 Task: Open a blank google sheet and write heading  Expense ManagerAdd Datesin a column and its values below  '2023-05-01, 2023-05-03, 2023-05-05, 2023-05-10, 2023-05-15, 2023-05-20, 2023-05-25 & 2023-05-31'Add Categories in next column and its values below  Food, Transportation, Utilities, Food, Housing, Entertainment, Utilities & FoodAdd Descriptionsin next column and its values below  Grocery Store, Bus Fare, Internet Bill, Restaurant, Rent, Movie Tickets, Electricity Bill & Grocery StoreAdd Amountin next column and its values below  $50, $5, $60, $30, $800, $20, $70 & $40Save page CashExpenses
Action: Mouse moved to (243, 166)
Screenshot: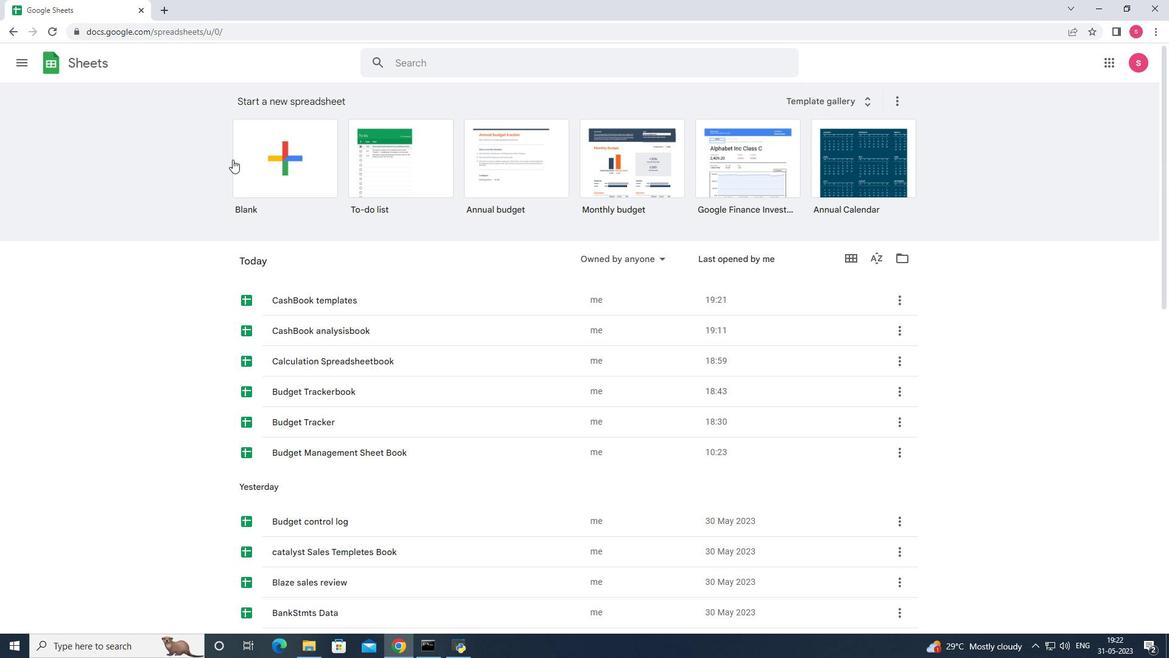
Action: Mouse pressed left at (243, 166)
Screenshot: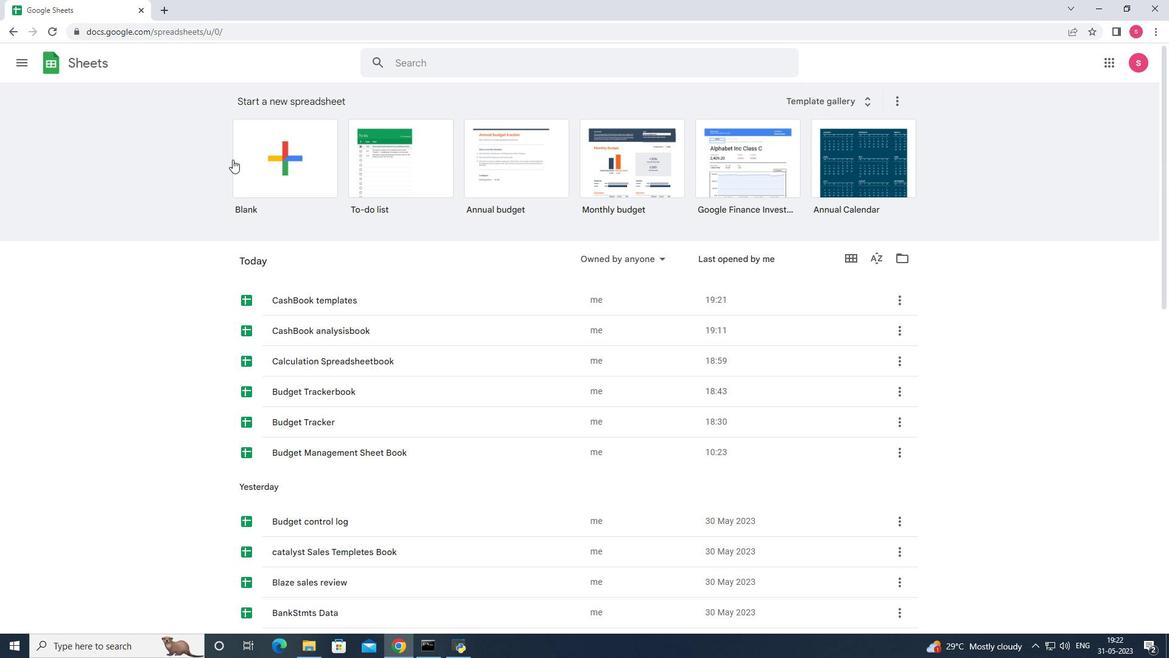 
Action: Key pressed <Key.shift><Key.shift><Key.shift><Key.shift><Key.shift><Key.shift><Key.shift><Key.shift><Key.shift><Key.shift><Key.shift><Key.shift><Key.shift><Key.shift>Expense<Key.space><Key.shift>Manager<Key.enter><Key.shift><Key.shift><Key.shift><Key.shift><Key.shift><Key.shift><Key.shift><Key.shift><Key.shift><Key.shift><Key.shift><Key.shift><Key.shift><Key.shift><Key.shift><Key.shift><Key.shift><Key.shift><Key.shift><Key.shift><Key.shift><Key.shift><Key.shift><Key.shift><Key.shift><Key.shift><Key.shift><Key.shift><Key.shift>Datw<Key.backspace>es<Key.enter>2023-05-01<Key.enter>2023-05-03<Key.enter>2023-05-05<Key.enter>2023-05-10<Key.enter>2023-05-15<Key.enter>2023-05-20<Key.enter>2023-05-25<Key.enter>2023-05-31<Key.enter><Key.right><Key.up><Key.up><Key.up><Key.up><Key.up><Key.up><Key.up><Key.up><Key.up><Key.shift>Categories<Key.enter><Key.shift>Tr<Key.backspace><Key.backspace><Key.shift>Food<Key.enter><Key.shift>Transportation<Key.enter><Key.shift><Key.shift><Key.shift><Key.shift><Key.shift><Key.shift><Key.shift><Key.shift>Utilities<Key.enter><Key.shift>Food<Key.enter><Key.shift>Hoi<Key.backspace>using<Key.enter><Key.shift>Entertainment<Key.enter><Key.shift><Key.shift><Key.shift><Key.shift><Key.shift><Key.shift><Key.shift><Key.shift><Key.shift><Key.shift><Key.shift><Key.shift><Key.shift><Key.shift><Key.shift><Key.shift><Key.shift><Key.shift><Key.shift>Utilities<Key.enter><Key.shift>Food<Key.right><Key.up><Key.up><Key.up><Key.up><Key.up><Key.up><Key.up><Key.up><Key.shift><Key.shift><Key.shift><Key.shift><Key.shift><Key.shift><Key.shift><Key.shift>Descriptions<Key.enter><Key.shift>Grocery<Key.space><Key.shift>Store<Key.enter><Key.shift>Bus<Key.space><Key.shift>Fare<Key.enter><Key.shift>Internet<Key.space><Key.shift>Bill<Key.enter><Key.shift>Restat<Key.backspace>urant<Key.enter><Key.shift>re<Key.backspace><Key.backspace><Key.backspace><Key.shift><Key.shift><Key.shift><Key.shift><Key.shift><Key.shift><Key.shift><Key.shift><Key.shift>Rze<Key.backspace><Key.backspace>ent<Key.enter><Key.shift>Movie<Key.space><Key.shift>Tickets<Key.enter><Key.shift>Electricity<Key.space><Key.shift>Bill<Key.enter><Key.shift>Grocery<Key.space>s<Key.backspace><Key.shift>S<Key.backspace><Key.backspace><Key.shift>Store<Key.right><Key.up><Key.up><Key.up><Key.up><Key.up><Key.up><Key.up><Key.up><Key.shift>Amount<Key.enter>50<Key.enter>5<Key.enter>60<Key.enter>30<Key.enter>800<Key.enter>20<Key.enter>70<Key.enter>40<Key.enter>
Screenshot: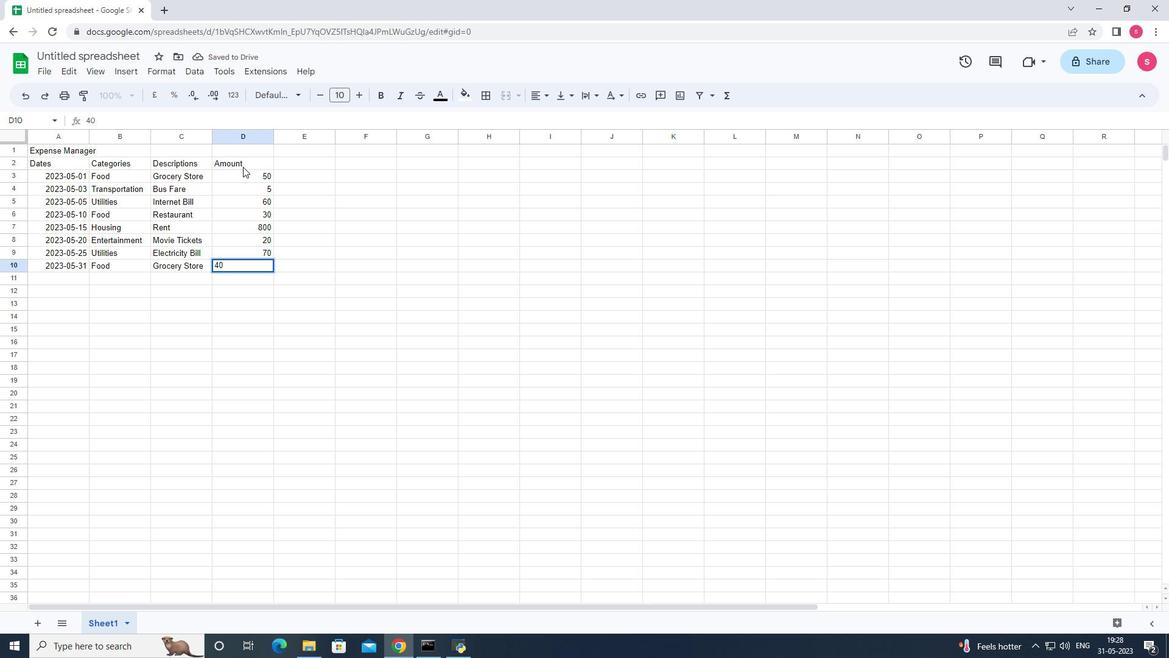 
Action: Mouse moved to (226, 171)
Screenshot: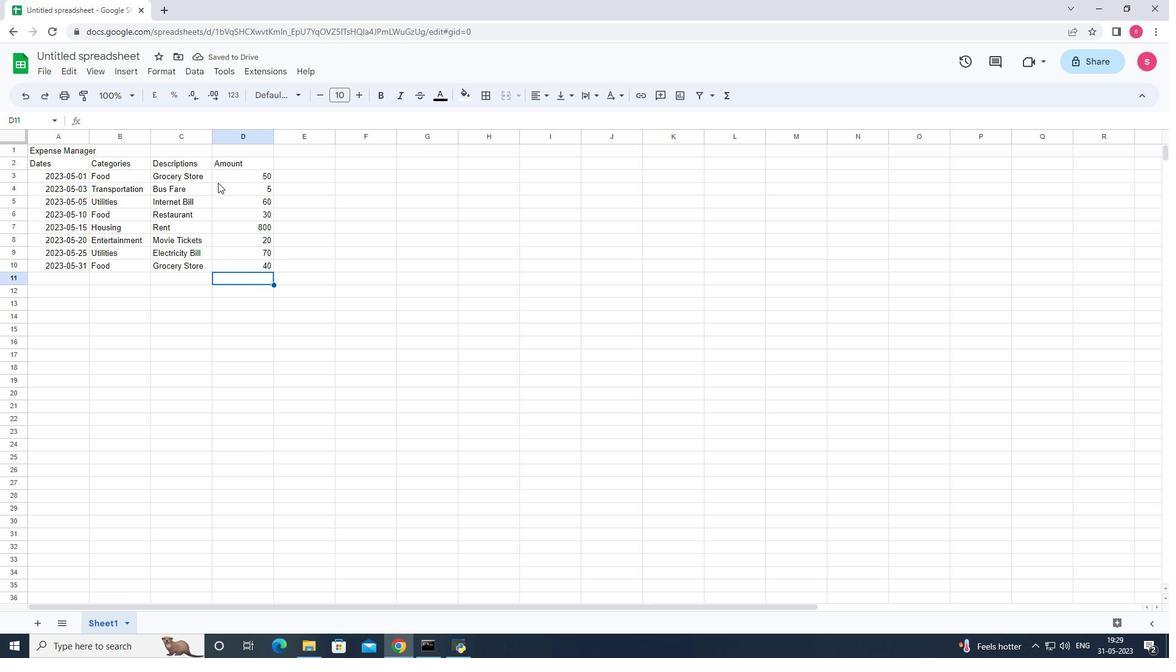 
Action: Mouse pressed left at (226, 171)
Screenshot: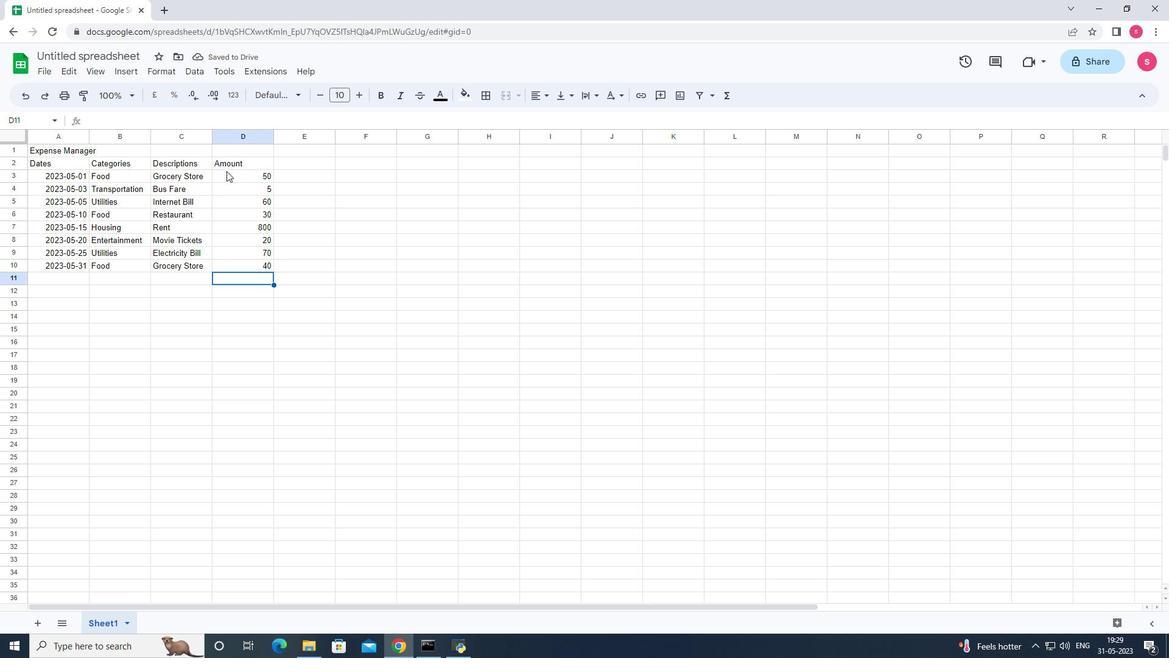 
Action: Mouse moved to (152, 74)
Screenshot: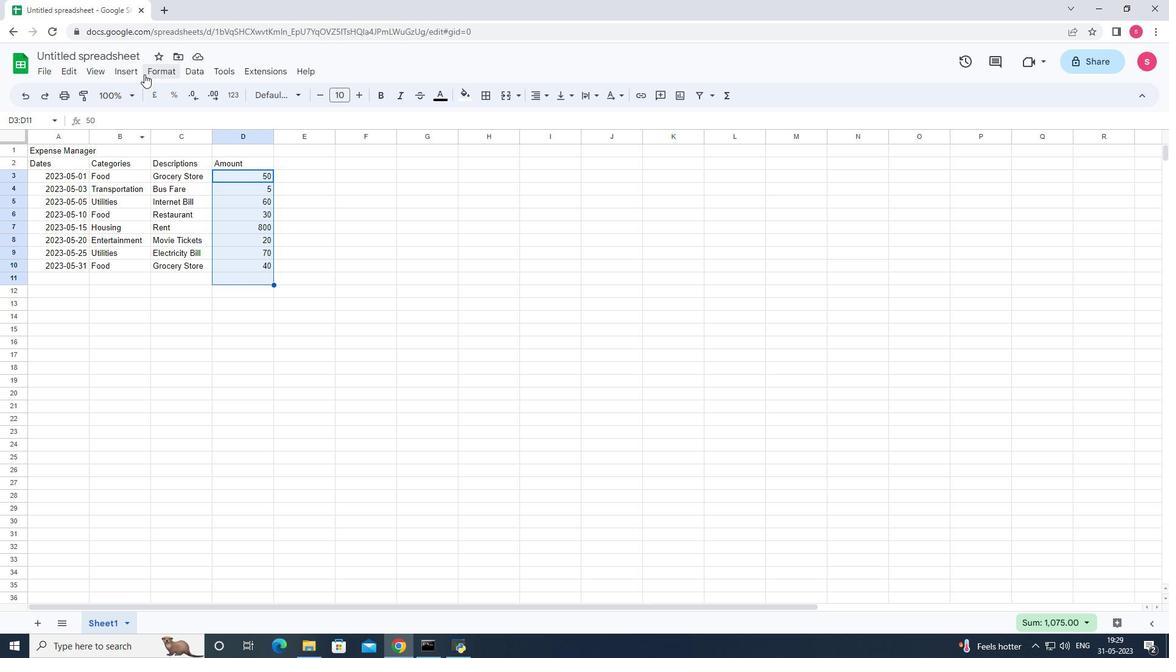 
Action: Mouse pressed left at (152, 74)
Screenshot: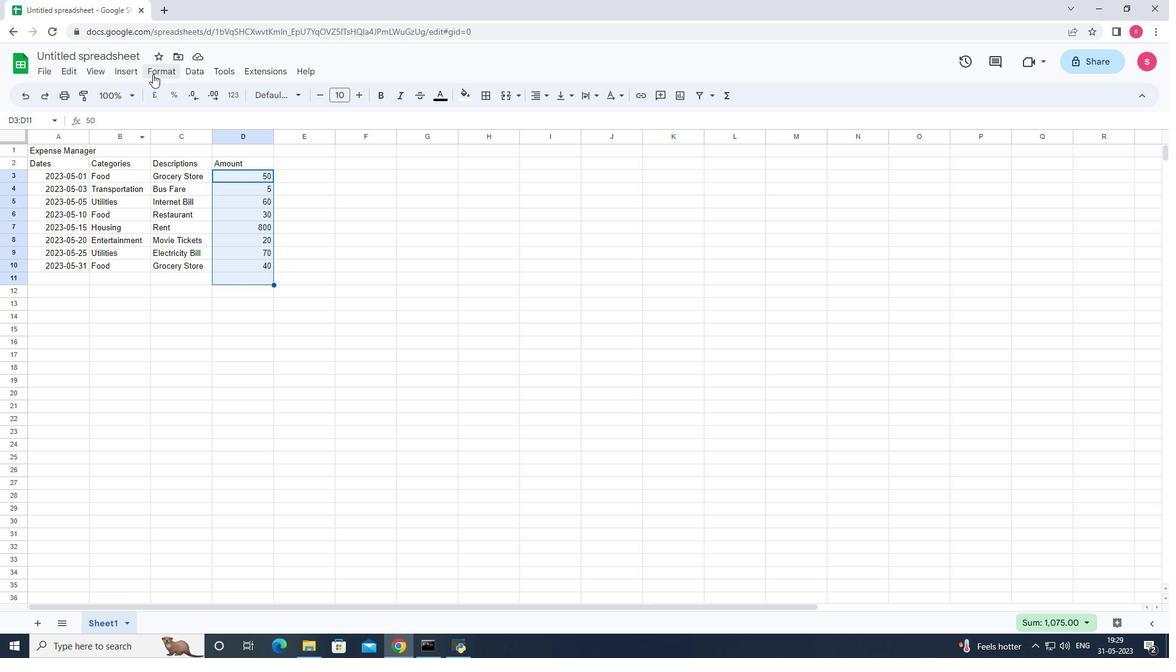 
Action: Mouse moved to (187, 123)
Screenshot: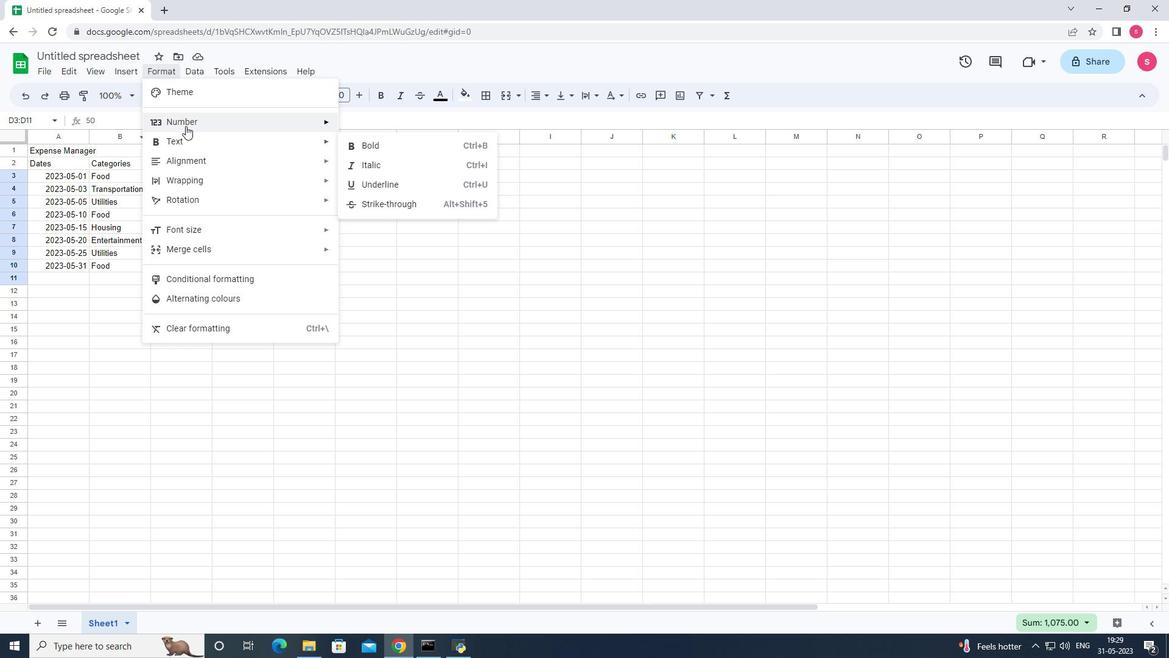 
Action: Mouse pressed left at (187, 123)
Screenshot: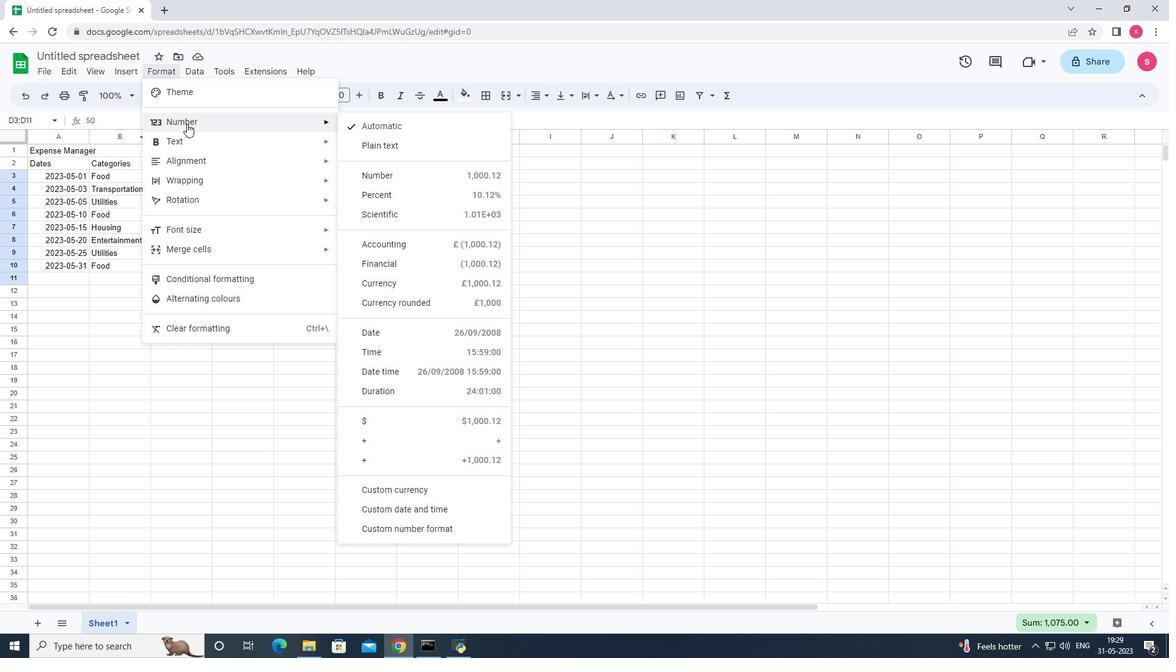 
Action: Mouse moved to (412, 491)
Screenshot: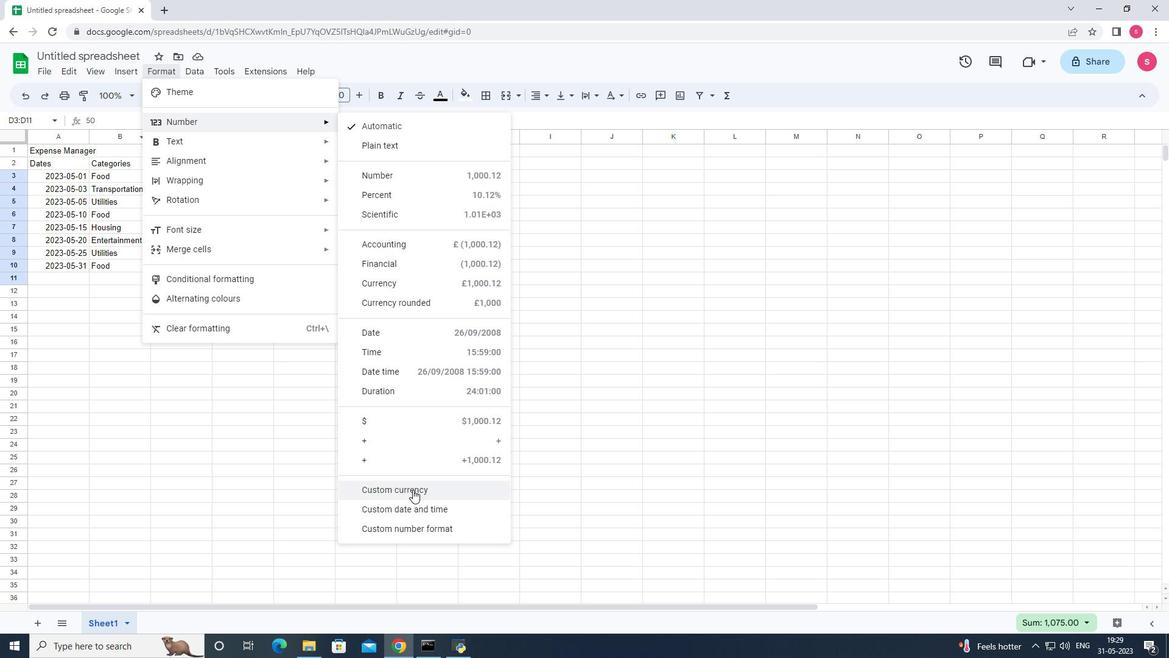 
Action: Mouse pressed left at (412, 491)
Screenshot: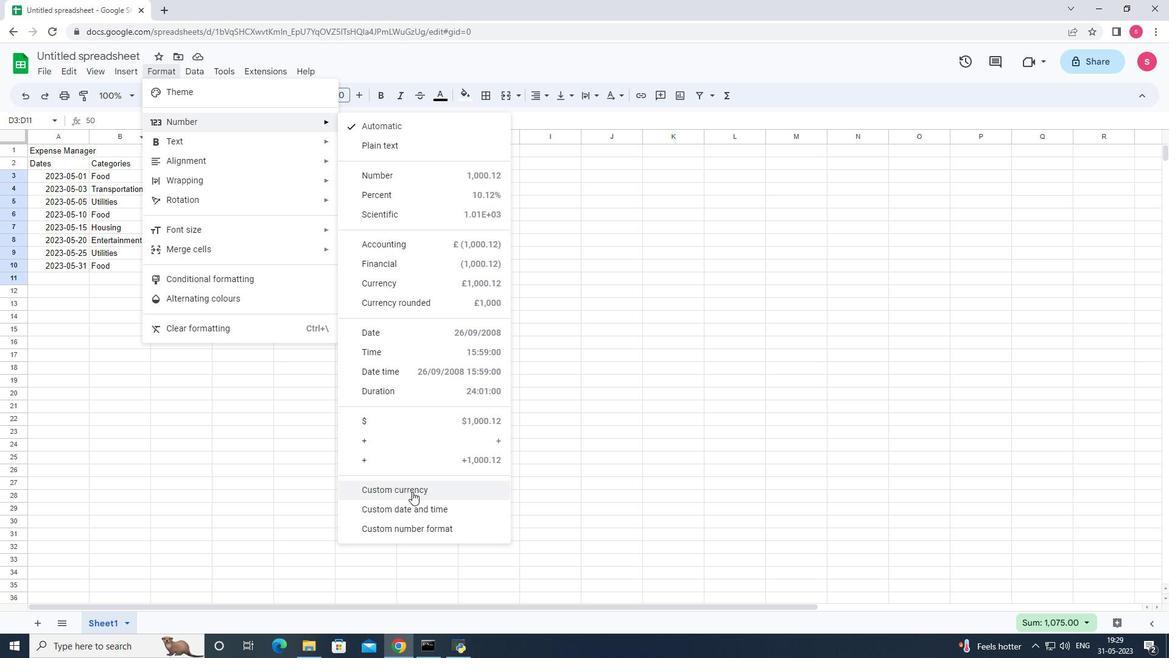 
Action: Mouse moved to (550, 270)
Screenshot: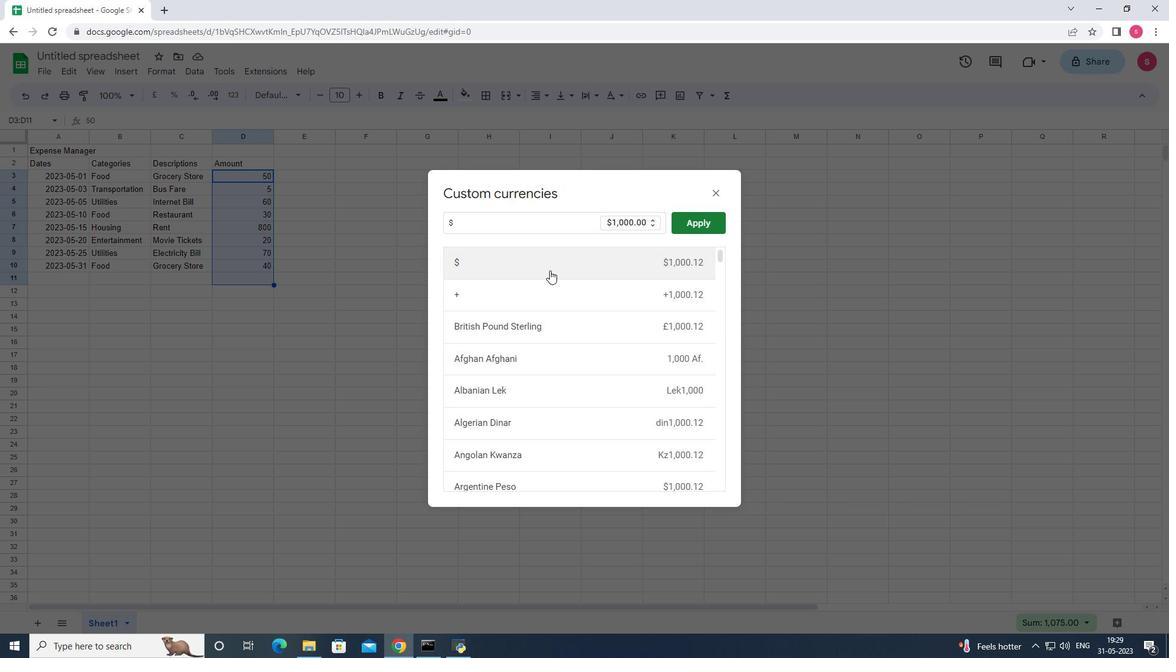 
Action: Mouse pressed left at (550, 270)
Screenshot: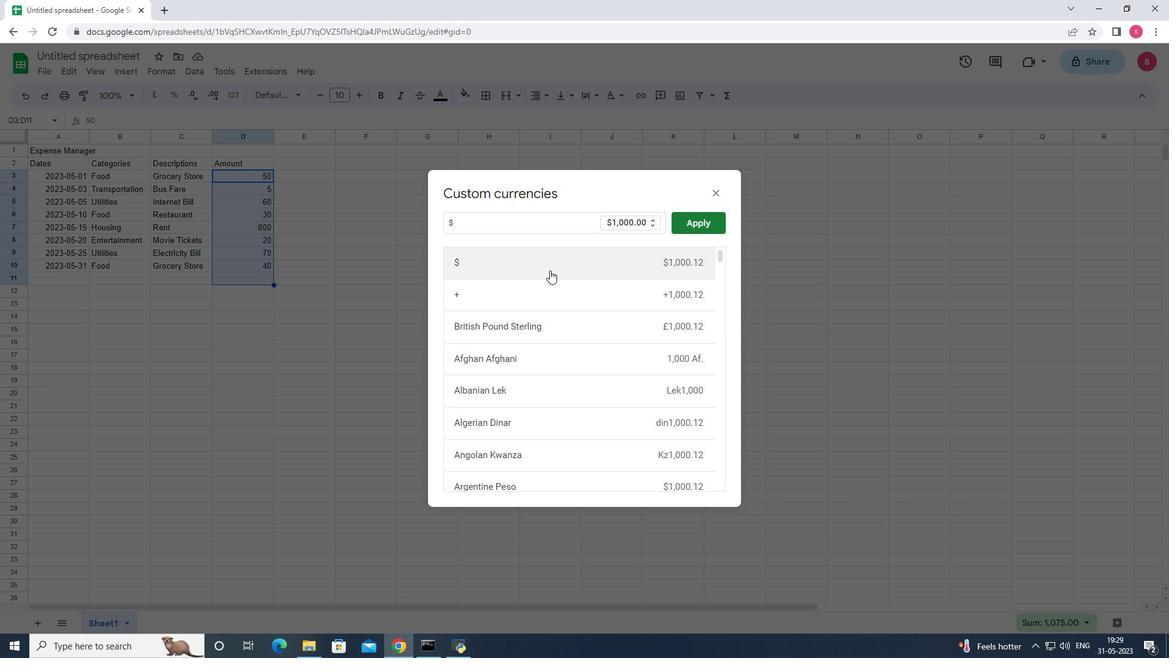 
Action: Mouse moved to (706, 225)
Screenshot: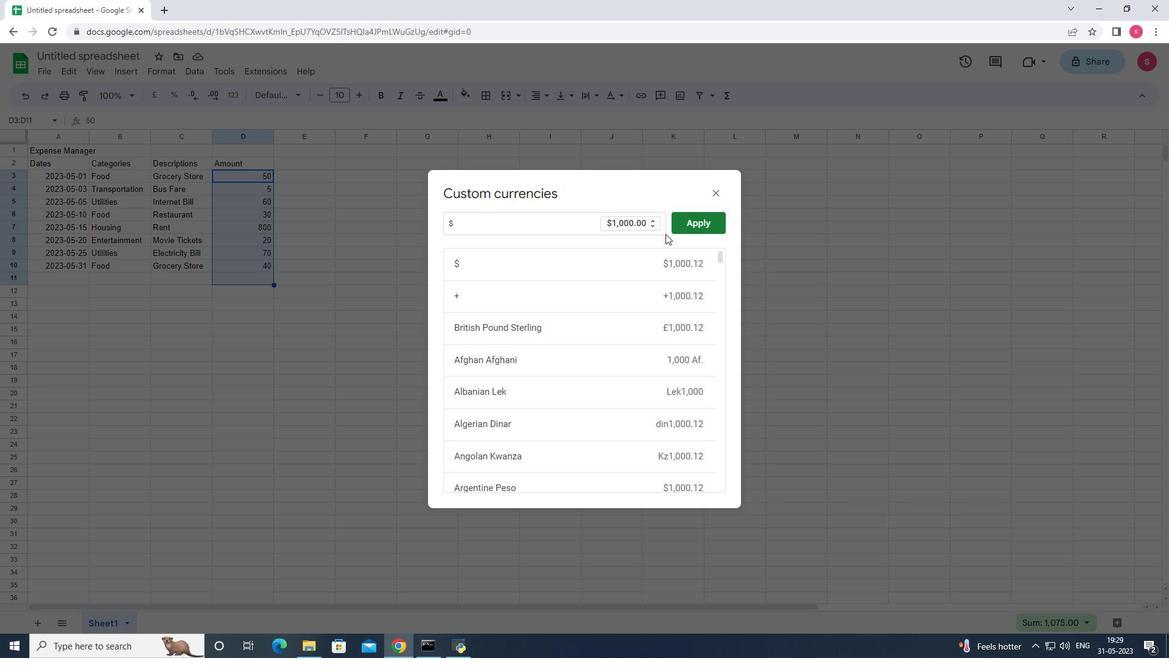 
Action: Mouse pressed left at (706, 225)
Screenshot: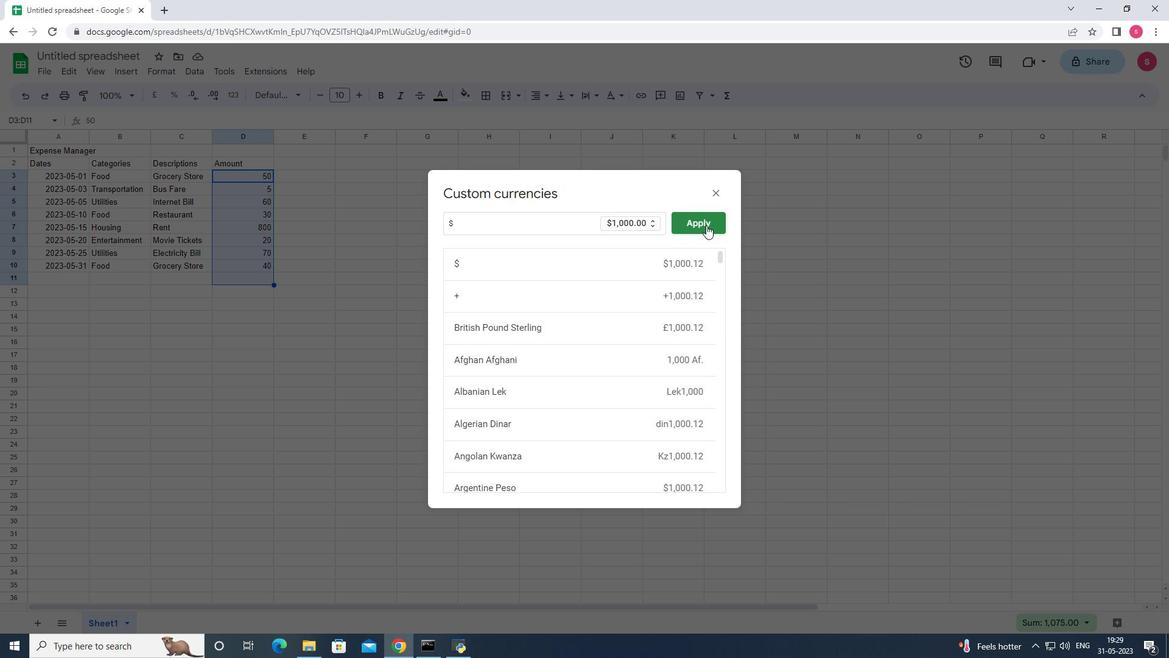 
Action: Mouse moved to (447, 361)
Screenshot: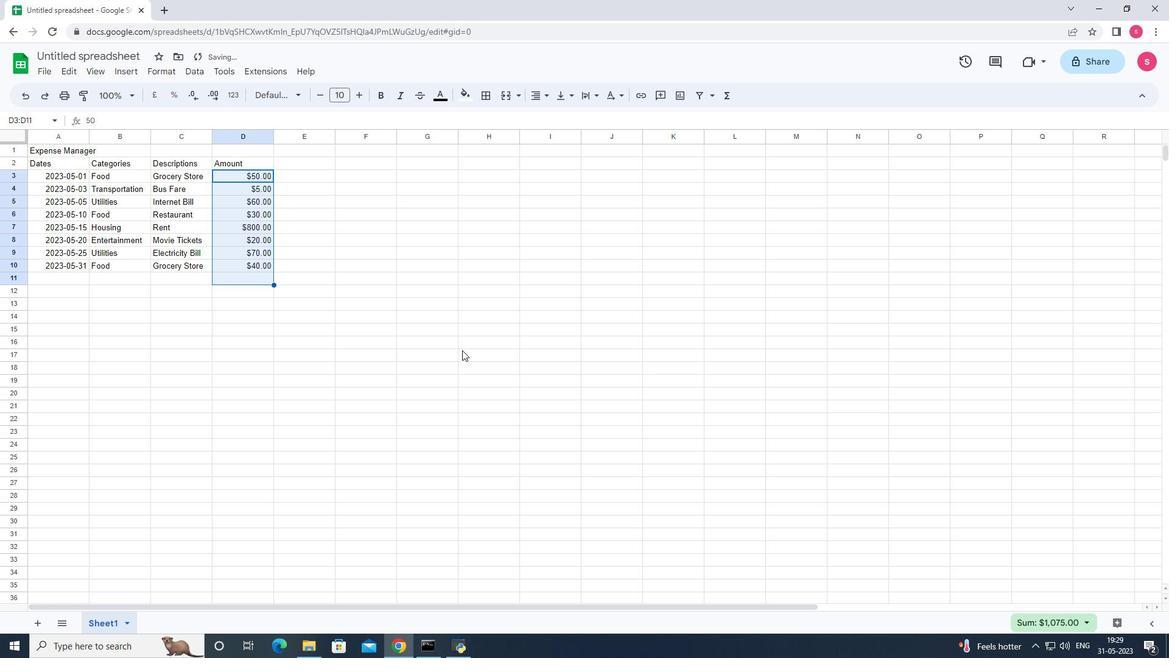 
Action: Mouse pressed left at (447, 361)
Screenshot: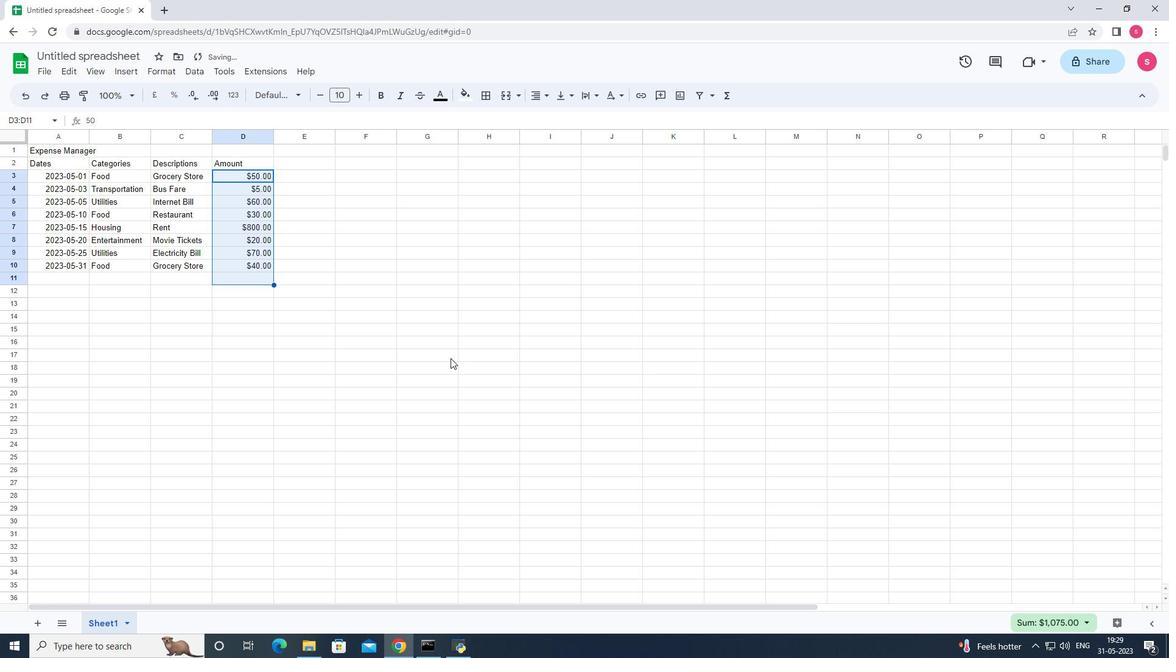 
Action: Mouse moved to (202, 435)
Screenshot: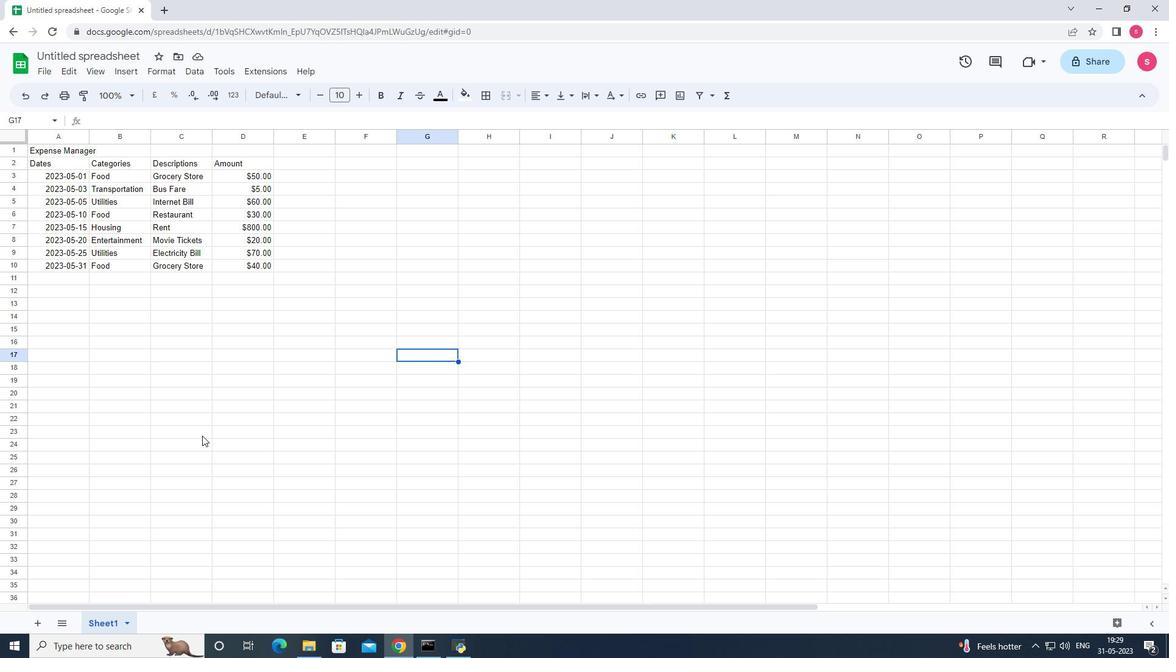 
Action: Key pressed ctrl+S
Screenshot: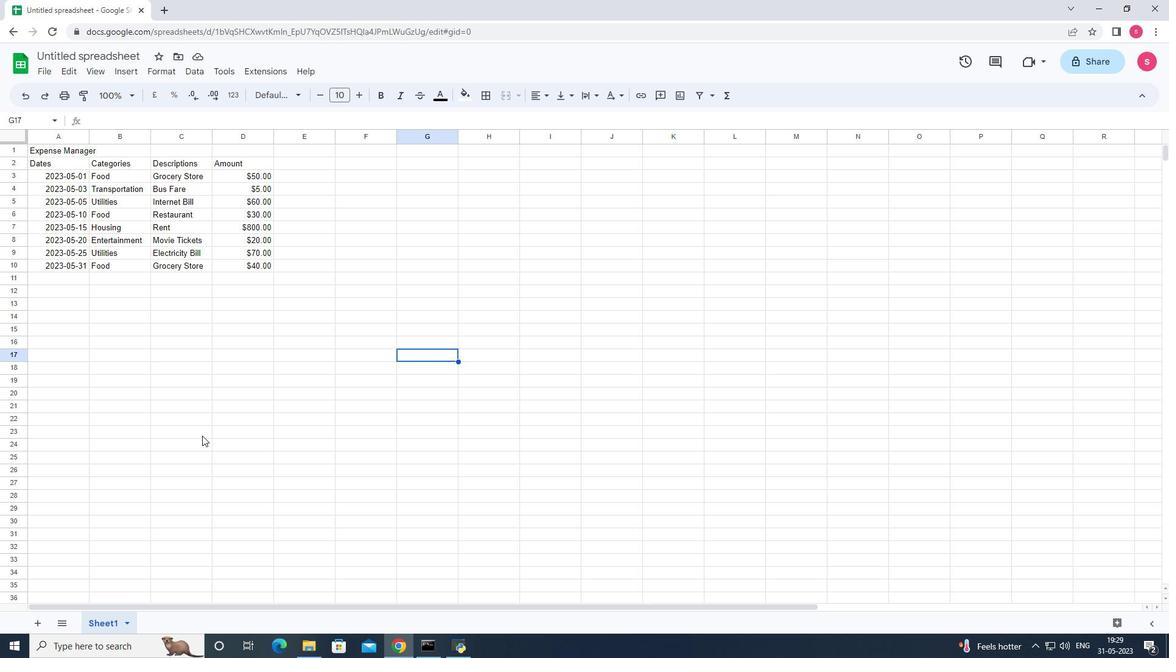 
